 Task: In group updates turn off push notifications.
Action: Mouse moved to (809, 67)
Screenshot: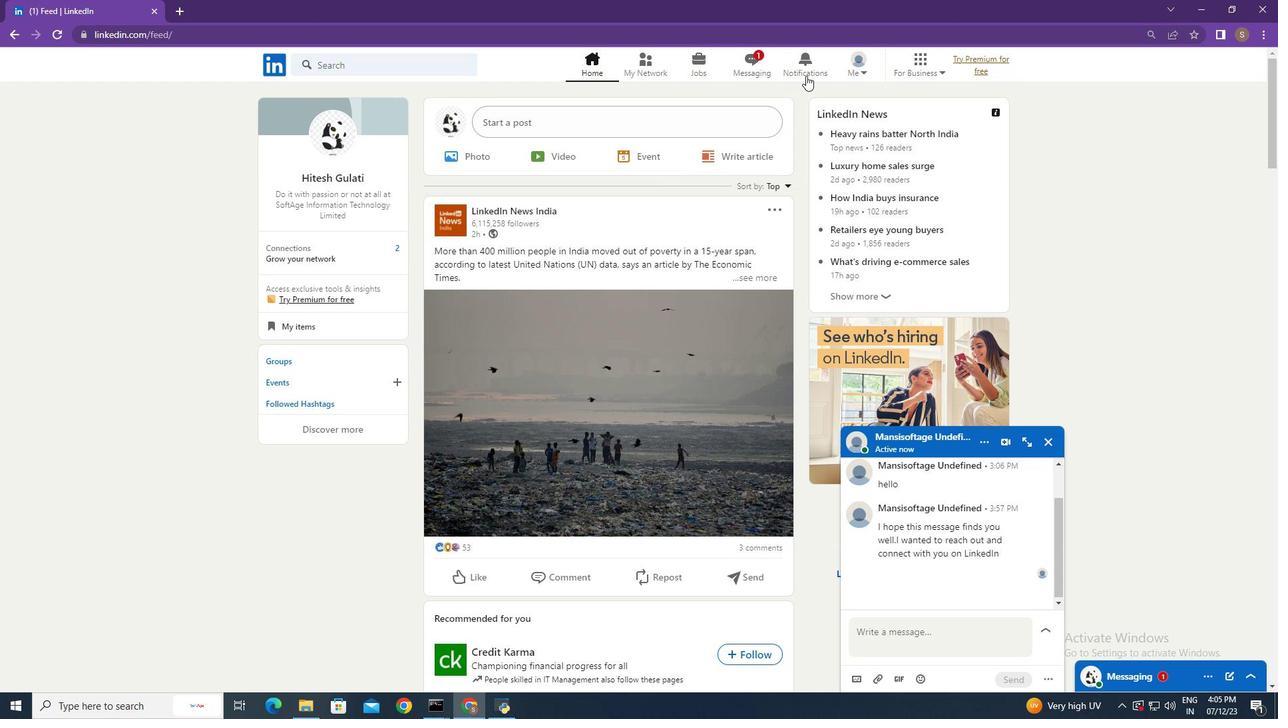 
Action: Mouse pressed left at (809, 67)
Screenshot: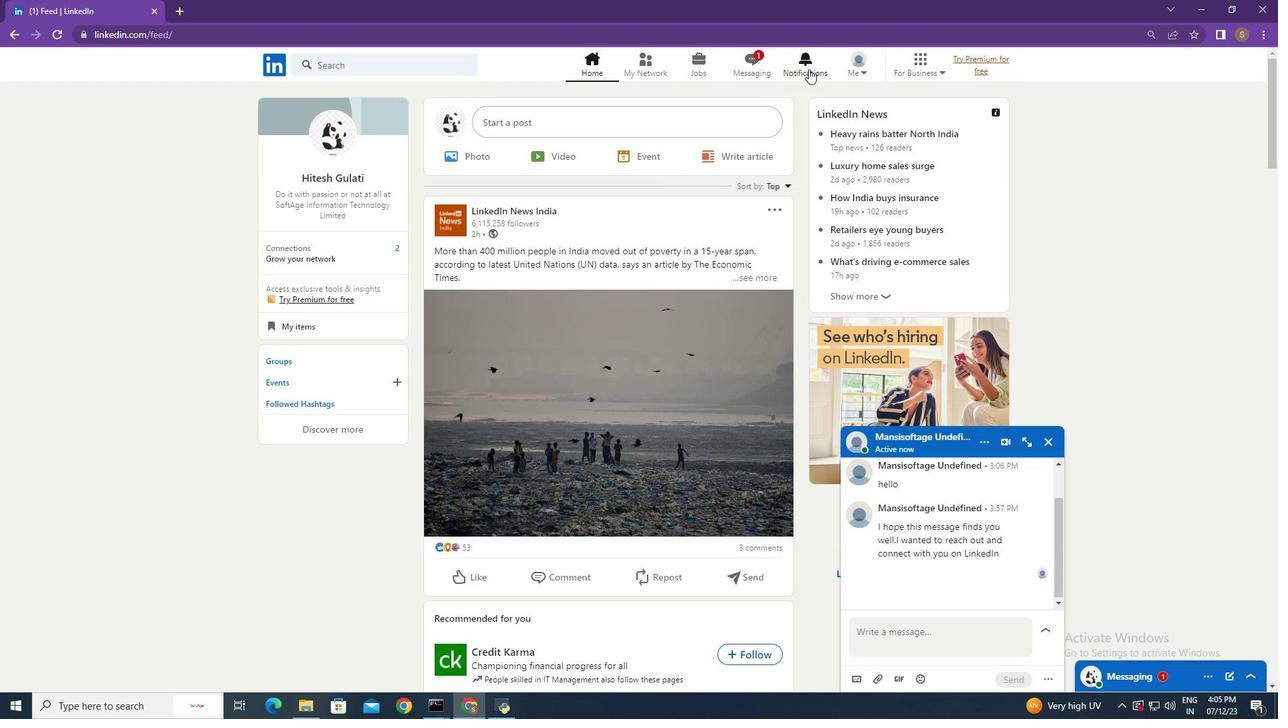 
Action: Mouse moved to (298, 151)
Screenshot: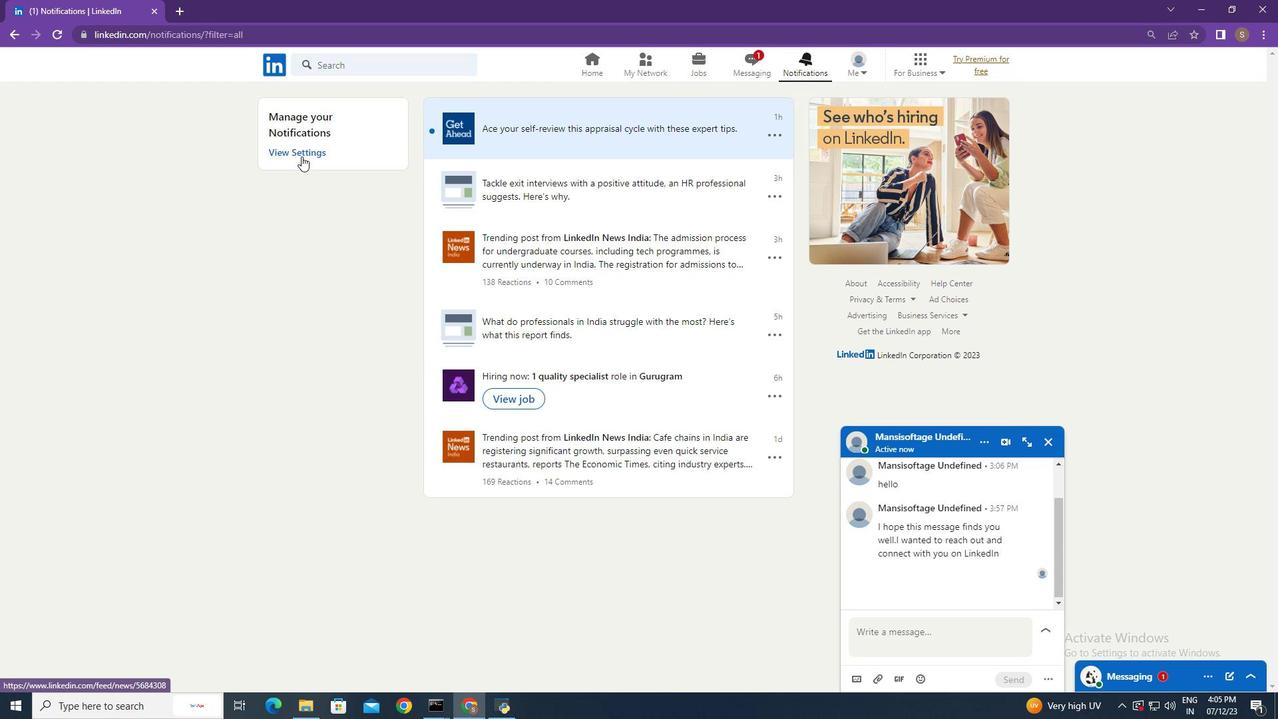 
Action: Mouse pressed left at (298, 151)
Screenshot: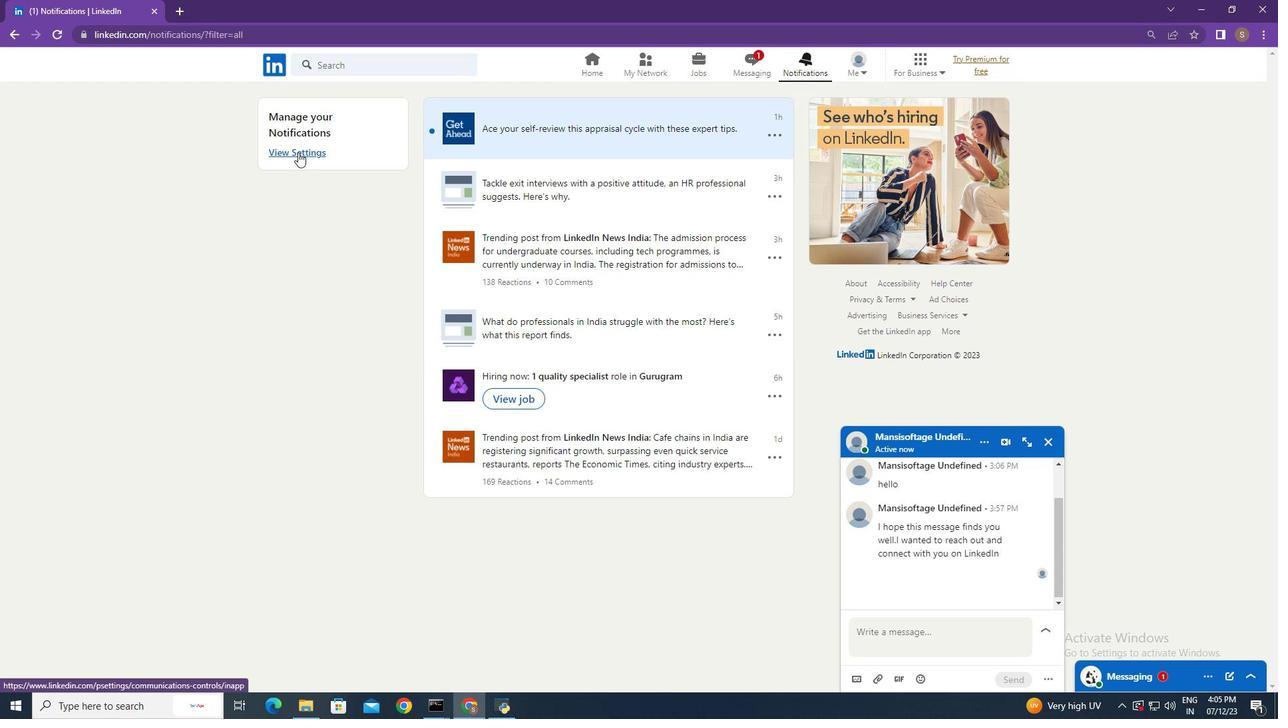 
Action: Mouse moved to (674, 380)
Screenshot: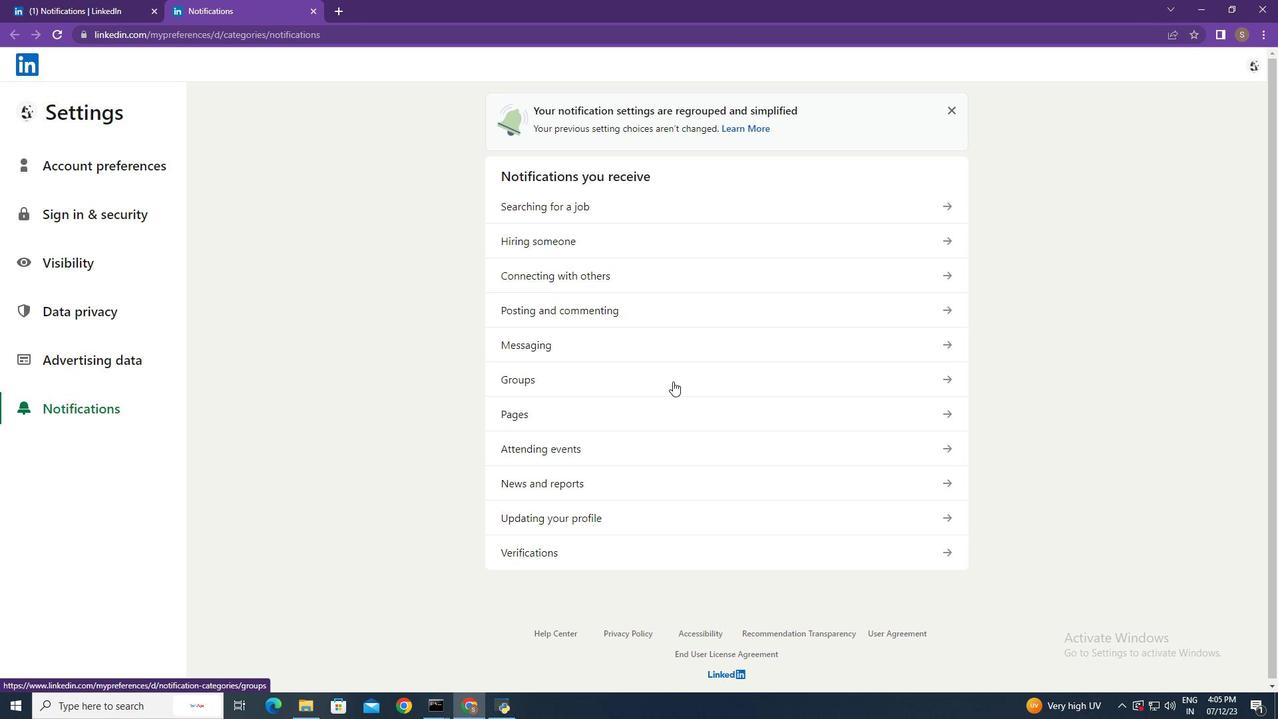 
Action: Mouse pressed left at (674, 380)
Screenshot: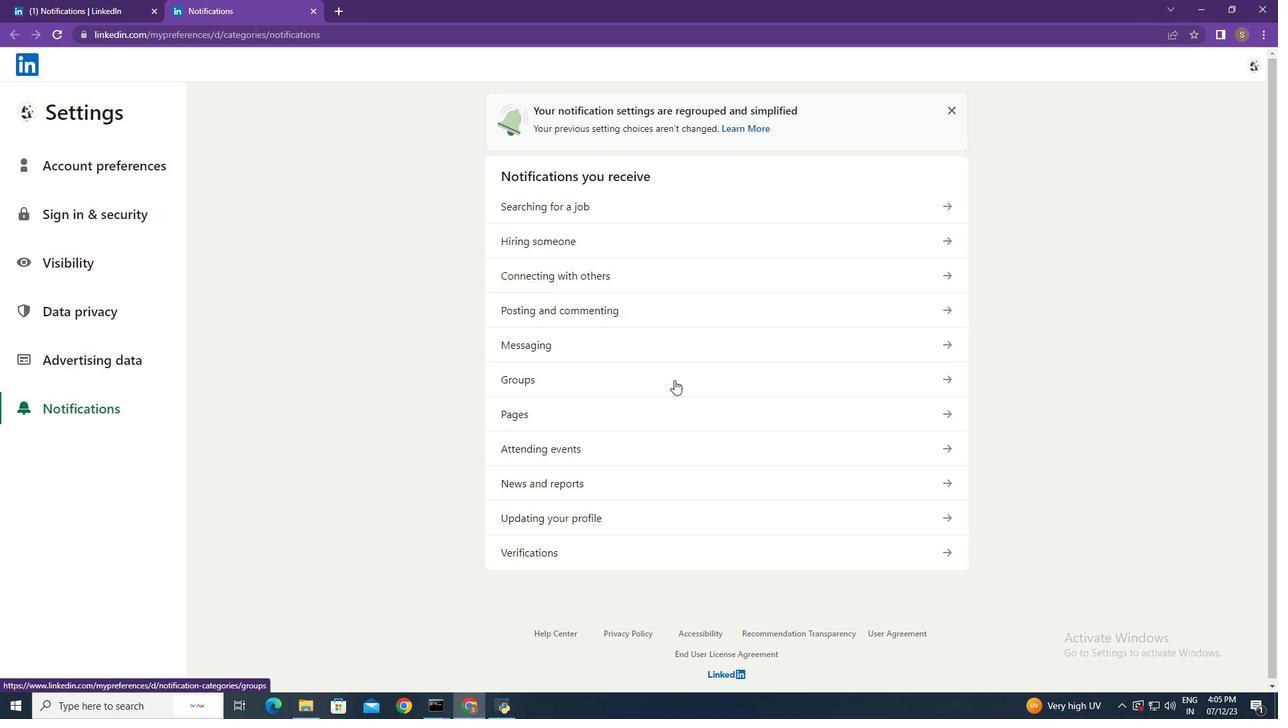 
Action: Mouse moved to (764, 246)
Screenshot: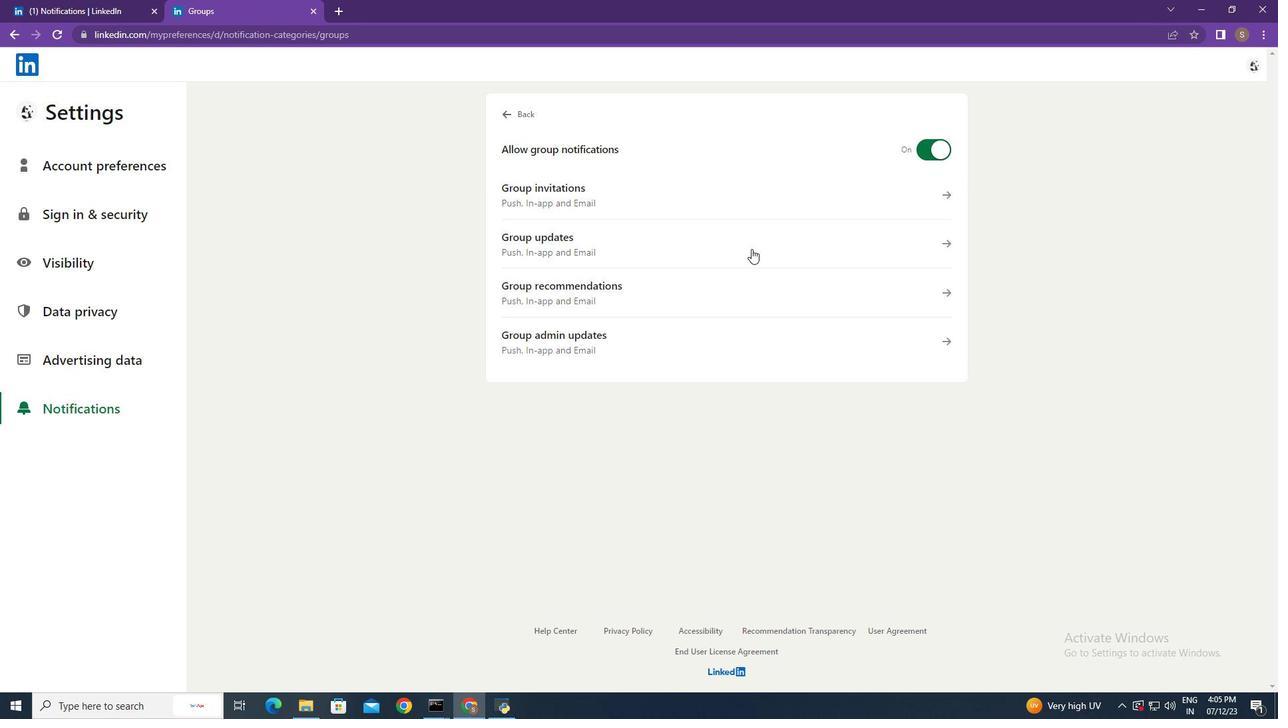 
Action: Mouse pressed left at (764, 246)
Screenshot: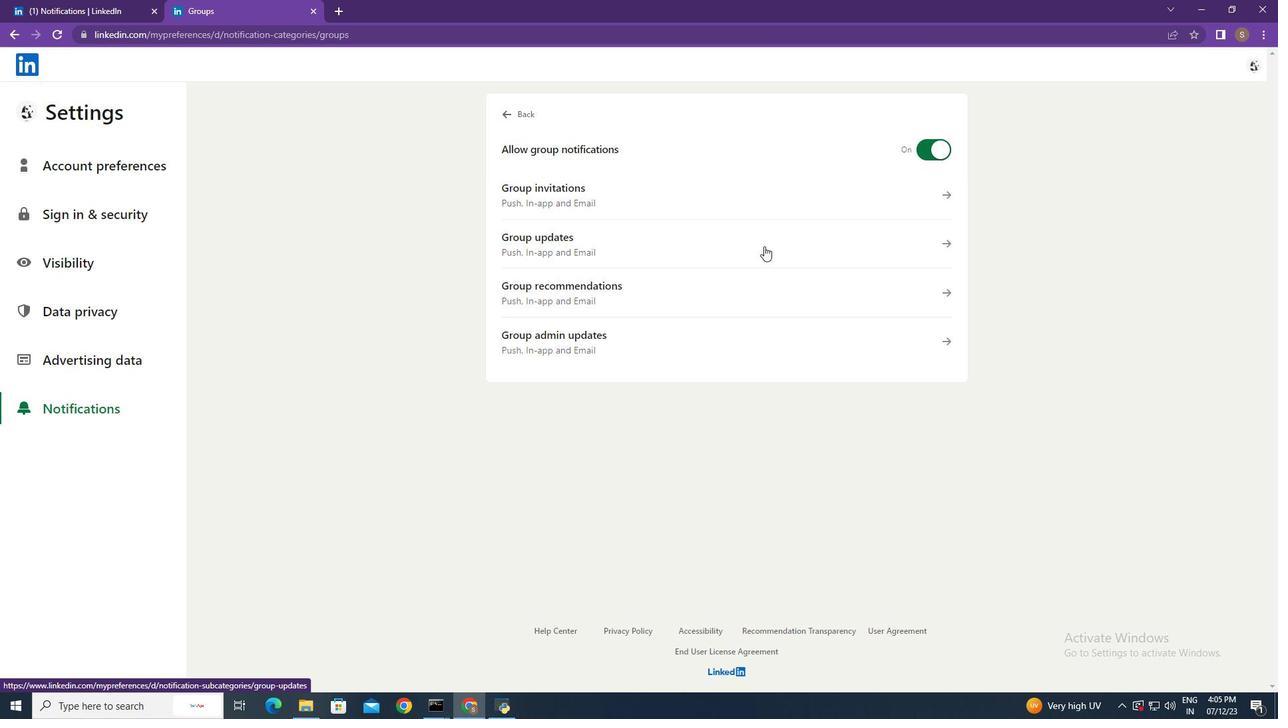 
Action: Mouse moved to (942, 276)
Screenshot: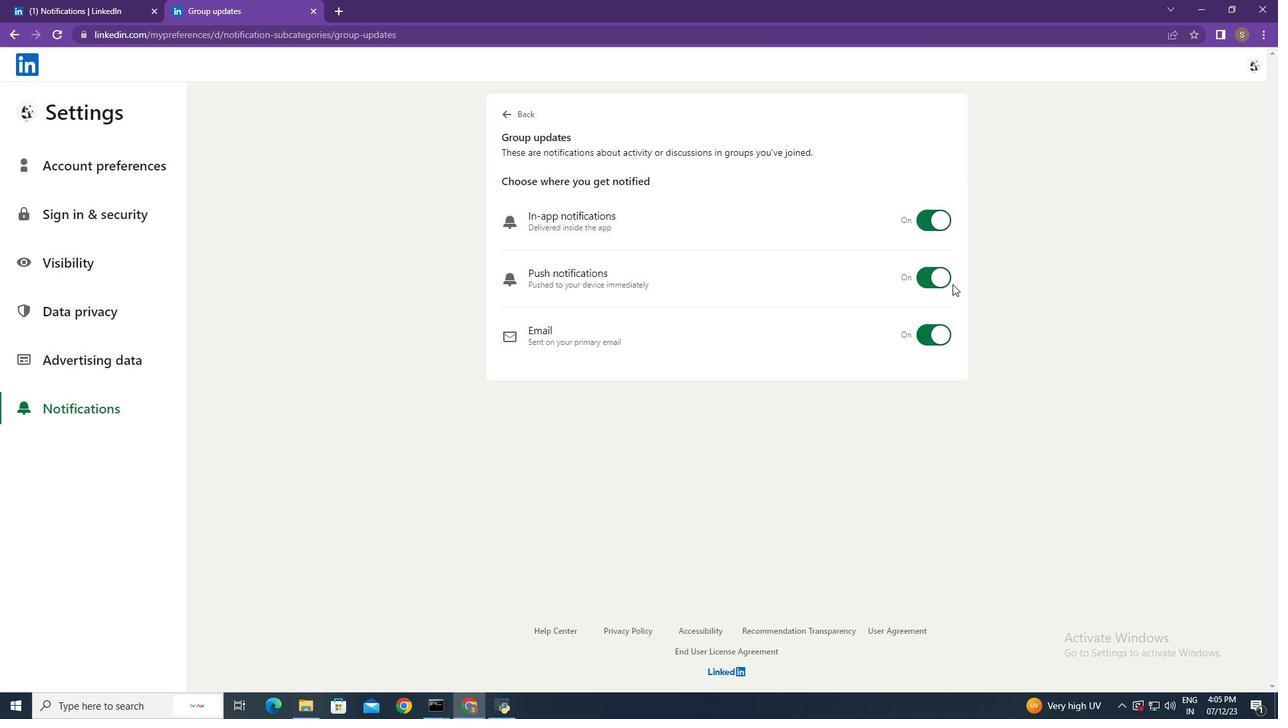 
Action: Mouse pressed left at (942, 276)
Screenshot: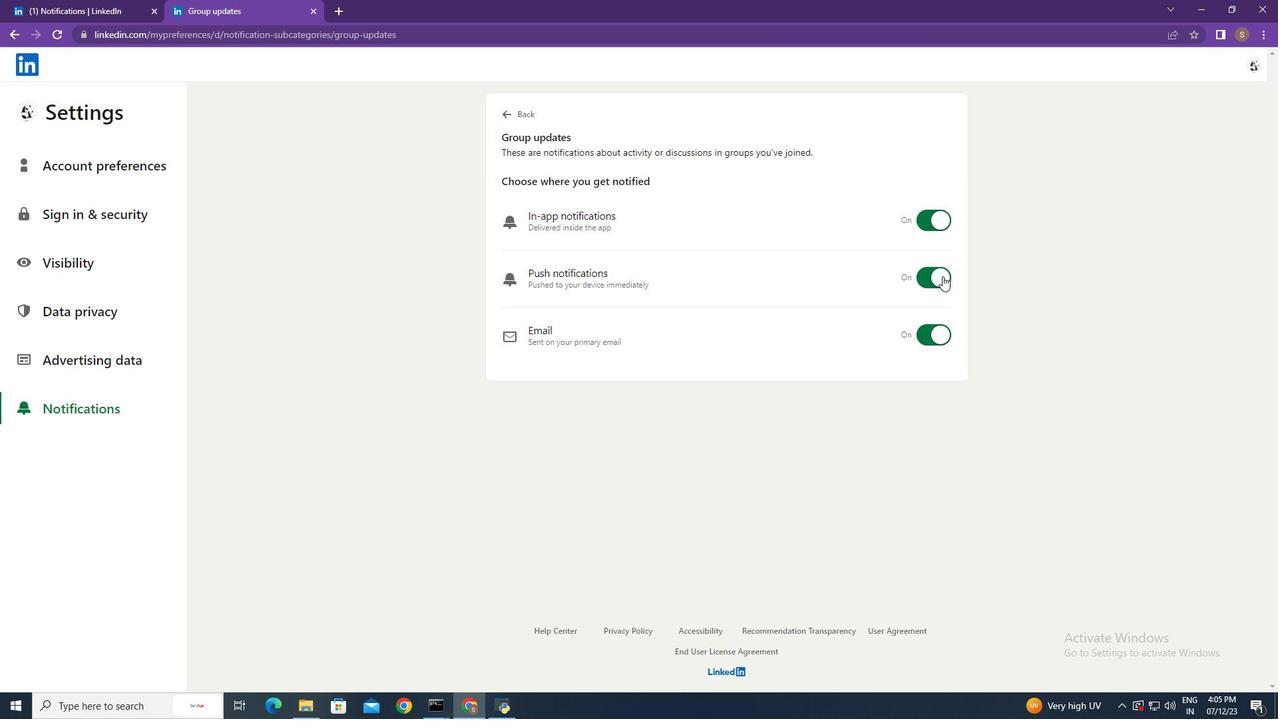 
Action: Mouse moved to (1034, 248)
Screenshot: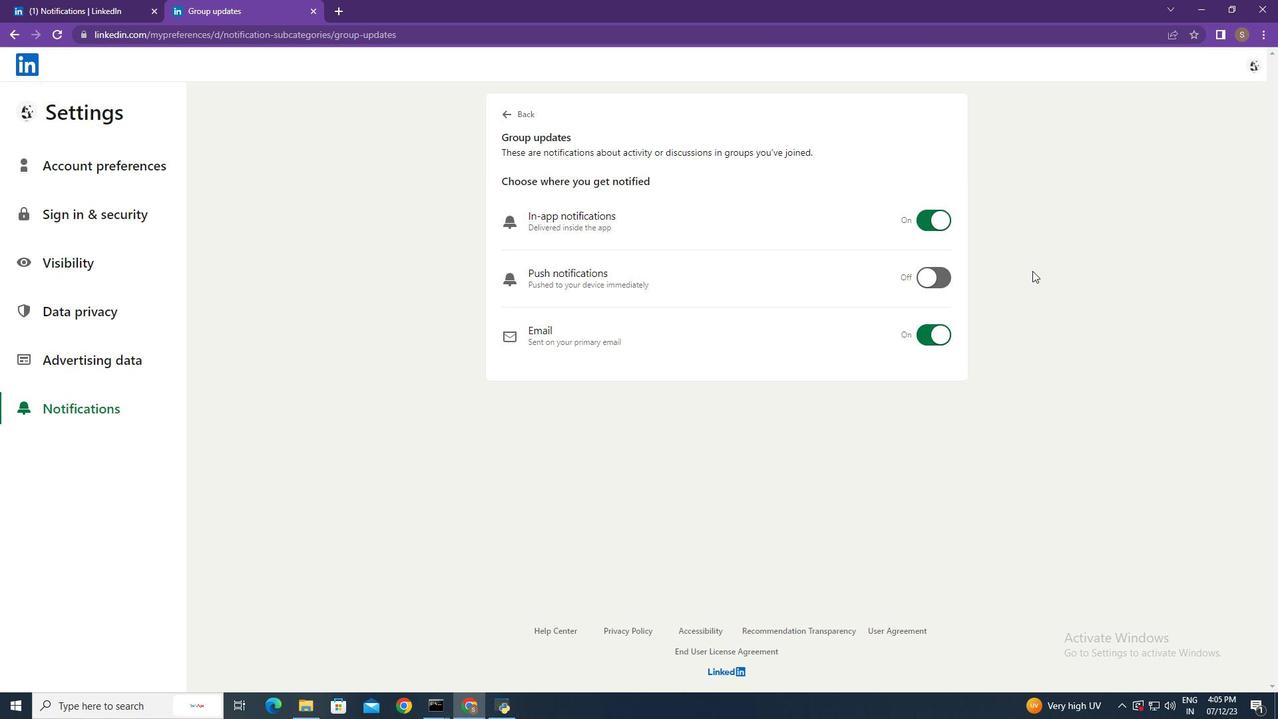 
